 Task: Add a condition where "Privacy Is Ticket has no public comment" in new tickets in your groups.
Action: Mouse moved to (97, 427)
Screenshot: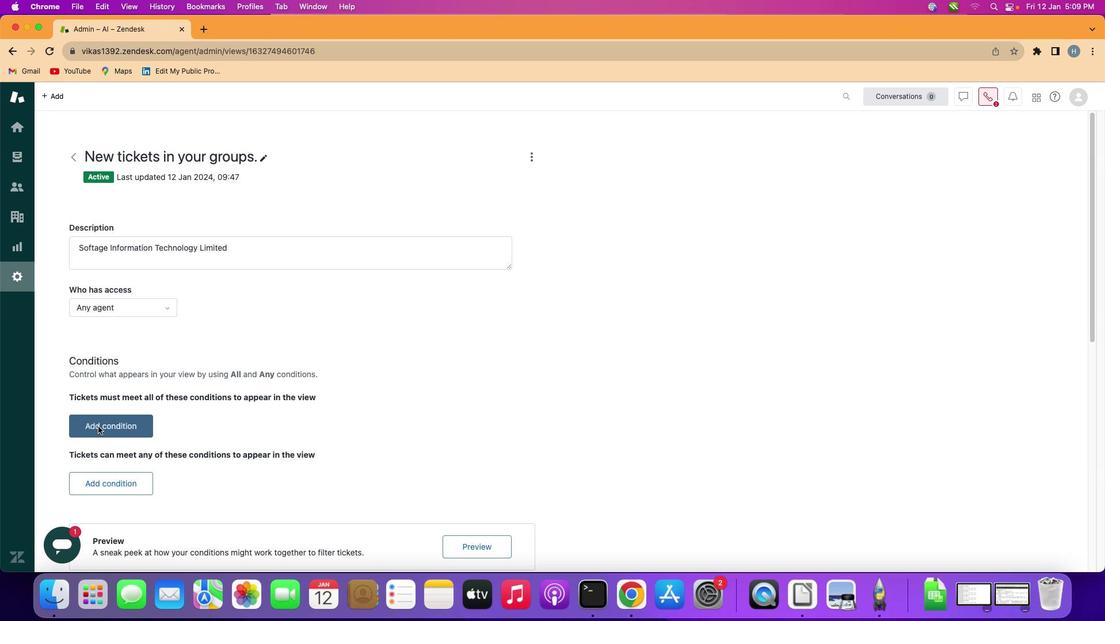 
Action: Mouse pressed left at (97, 427)
Screenshot: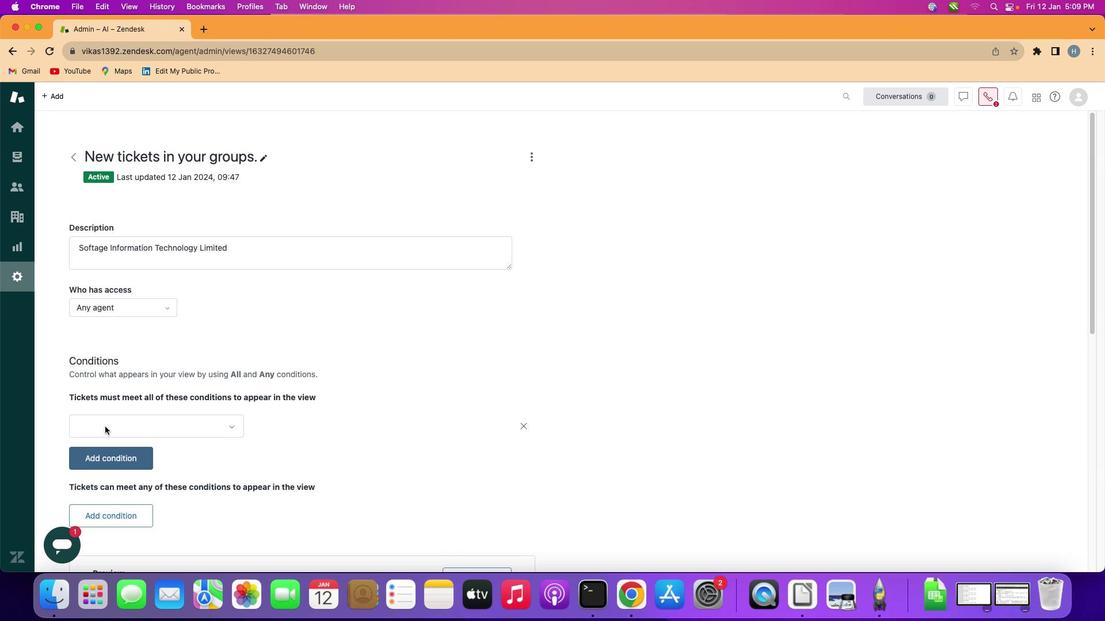 
Action: Mouse moved to (169, 426)
Screenshot: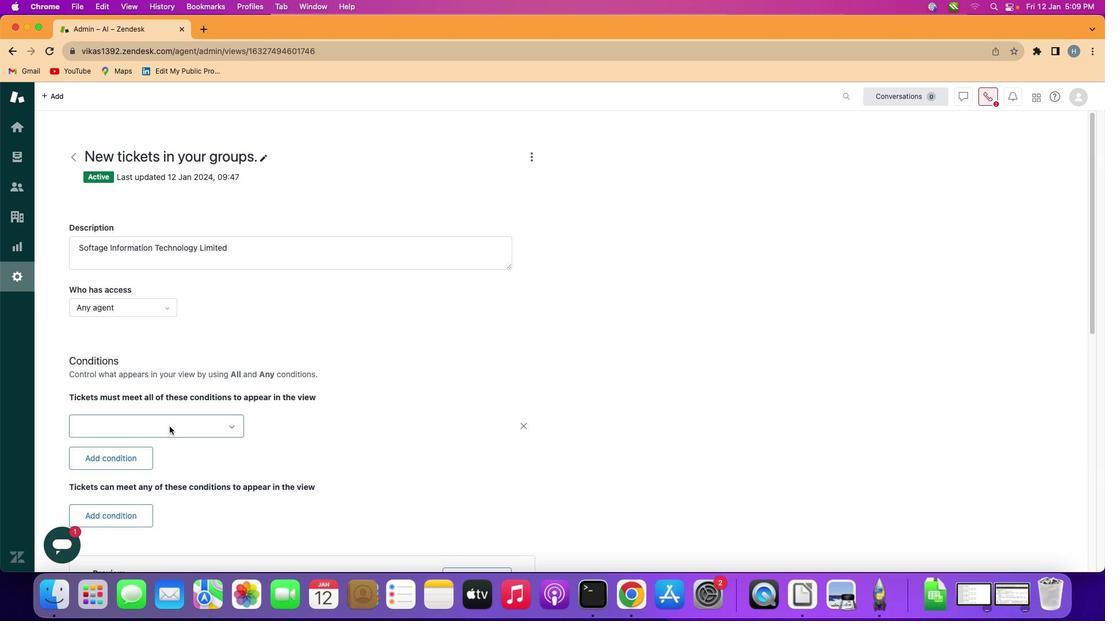 
Action: Mouse pressed left at (169, 426)
Screenshot: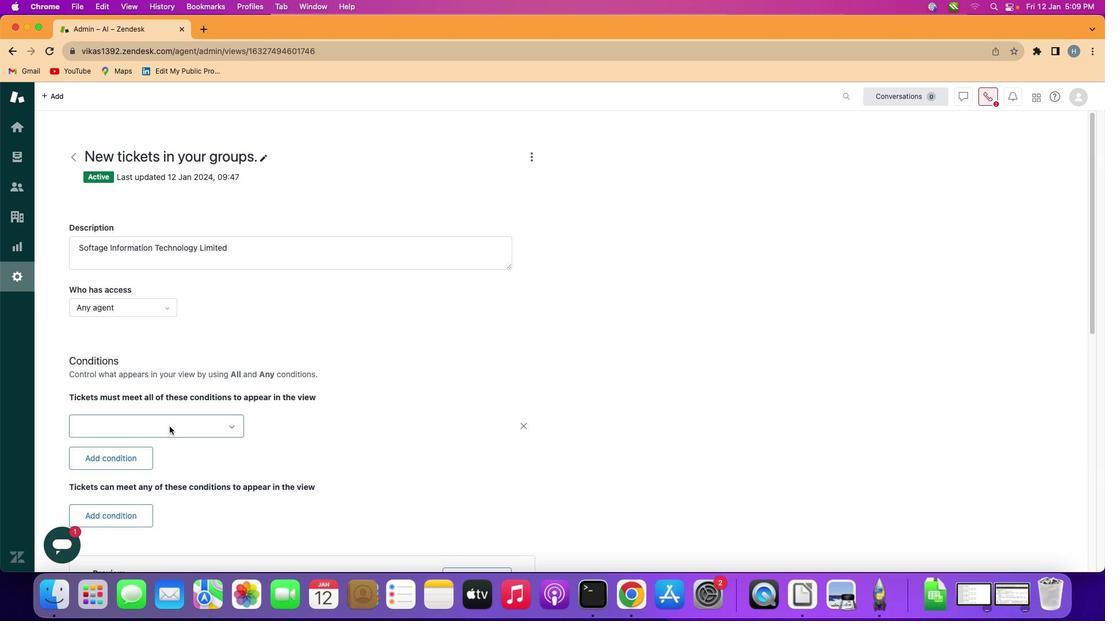 
Action: Mouse moved to (187, 309)
Screenshot: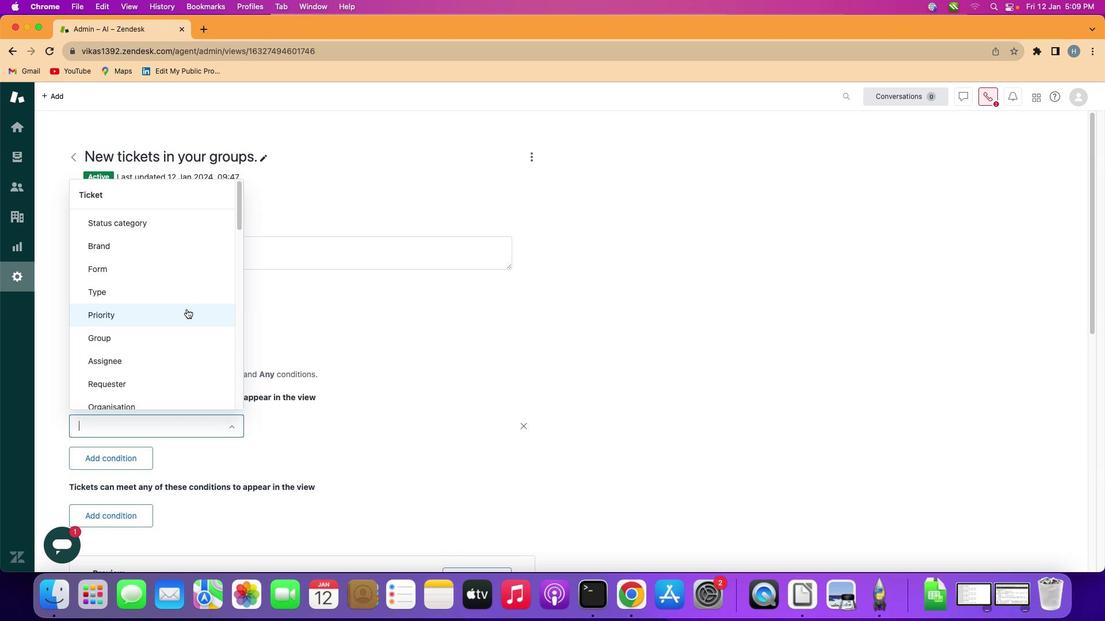 
Action: Mouse scrolled (187, 309) with delta (0, 0)
Screenshot: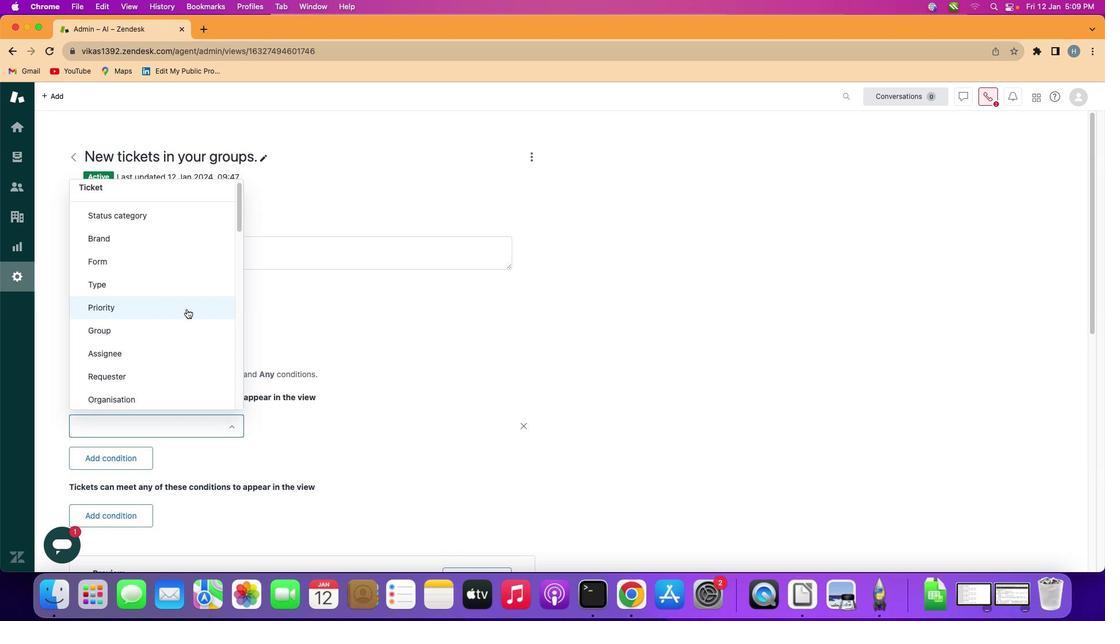 
Action: Mouse scrolled (187, 309) with delta (0, 0)
Screenshot: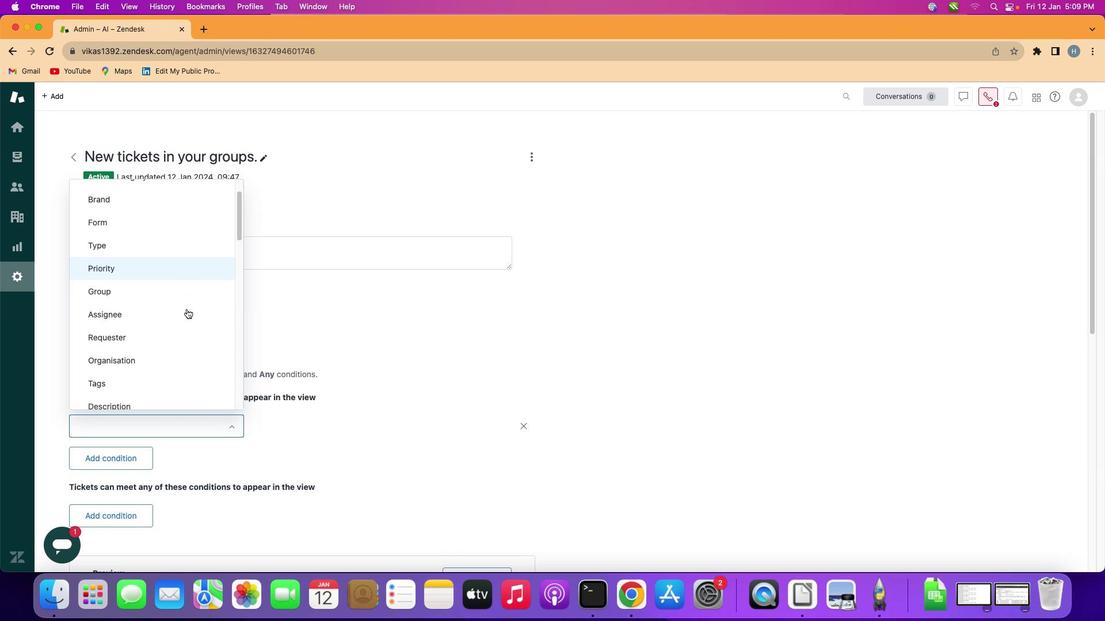 
Action: Mouse scrolled (187, 309) with delta (0, -1)
Screenshot: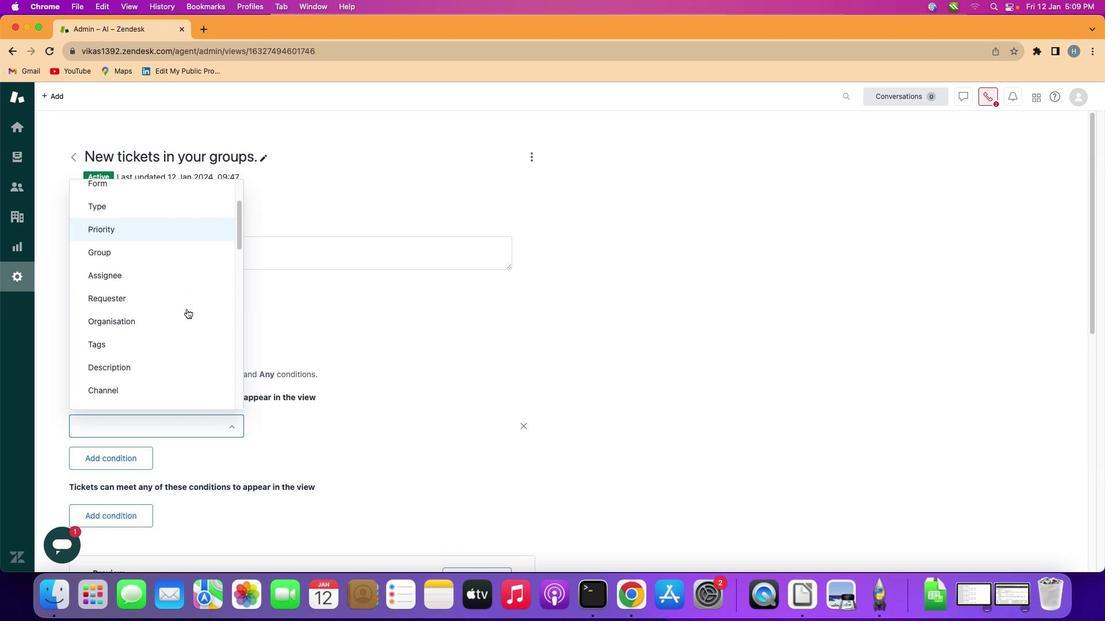 
Action: Mouse scrolled (187, 309) with delta (0, -1)
Screenshot: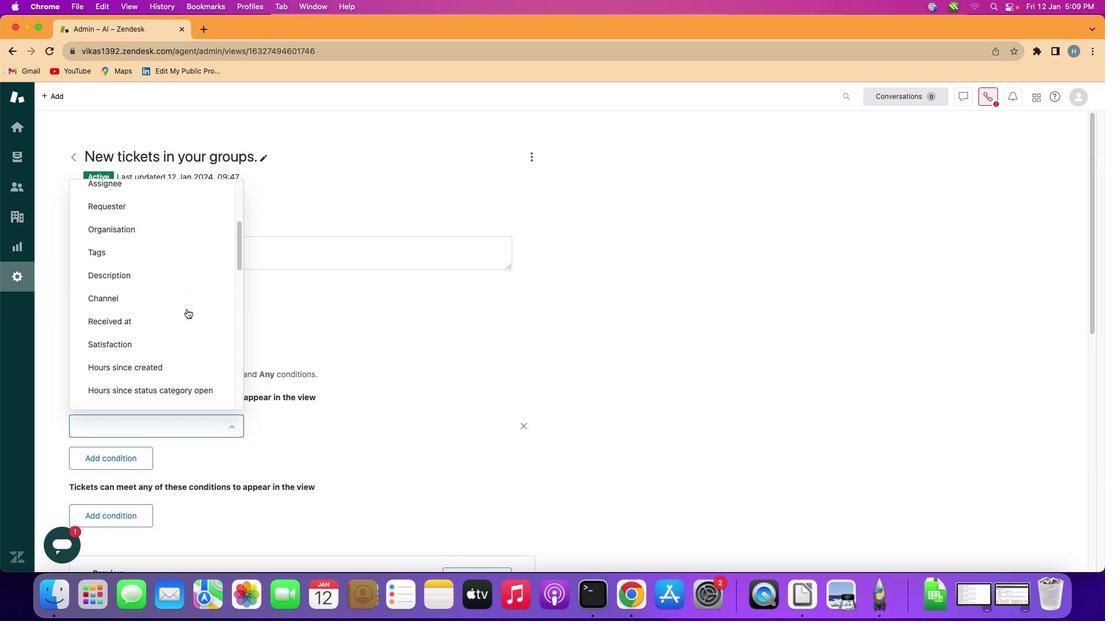 
Action: Mouse scrolled (187, 309) with delta (0, -2)
Screenshot: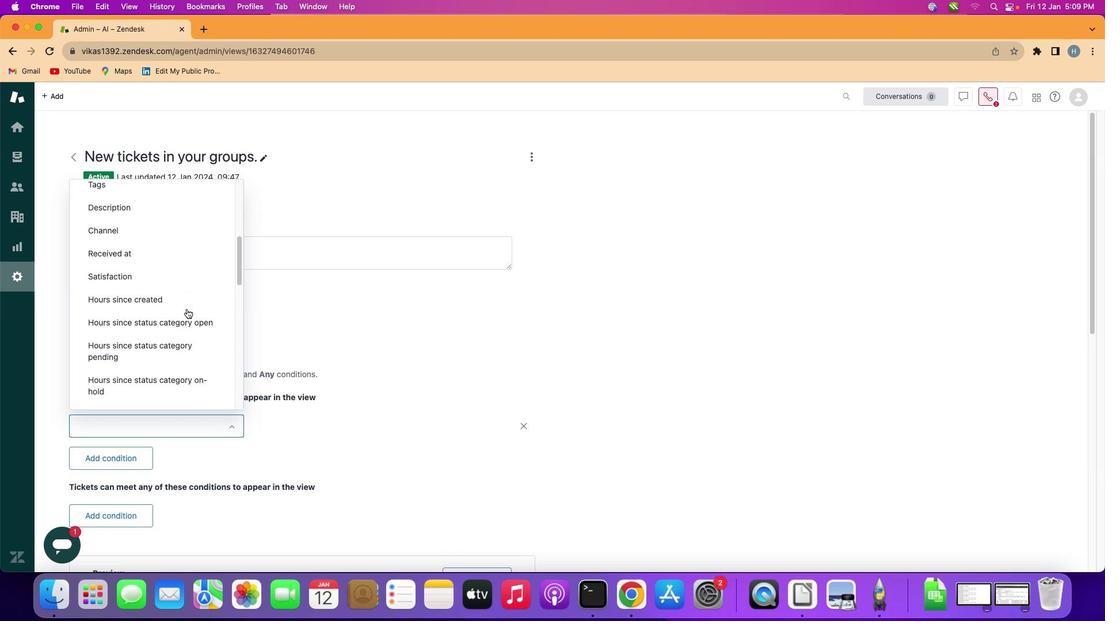 
Action: Mouse moved to (185, 314)
Screenshot: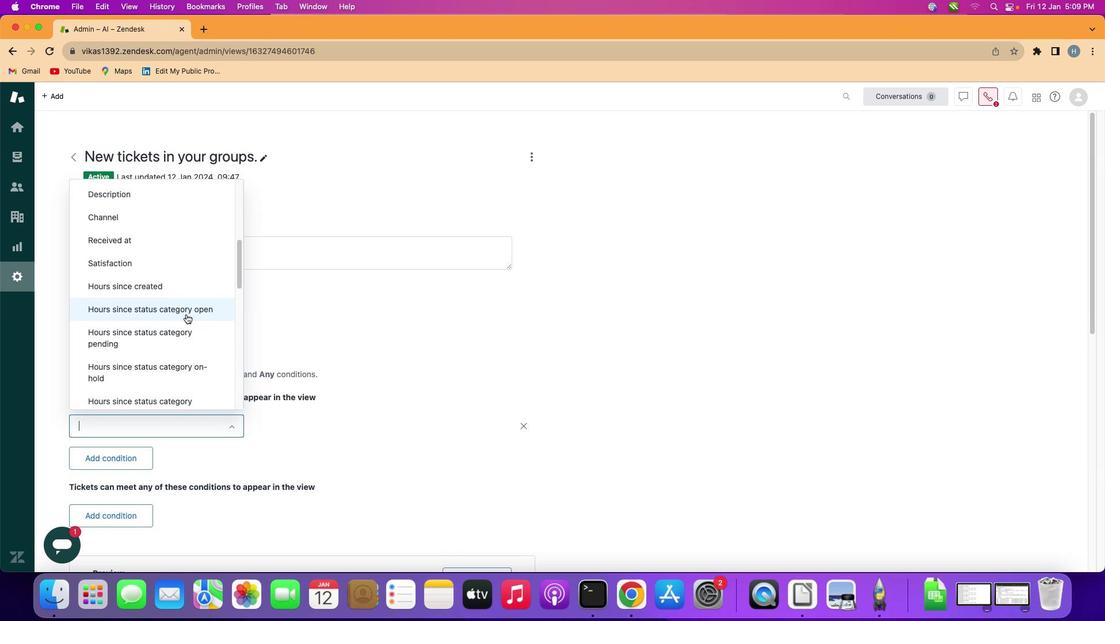 
Action: Mouse scrolled (185, 314) with delta (0, 0)
Screenshot: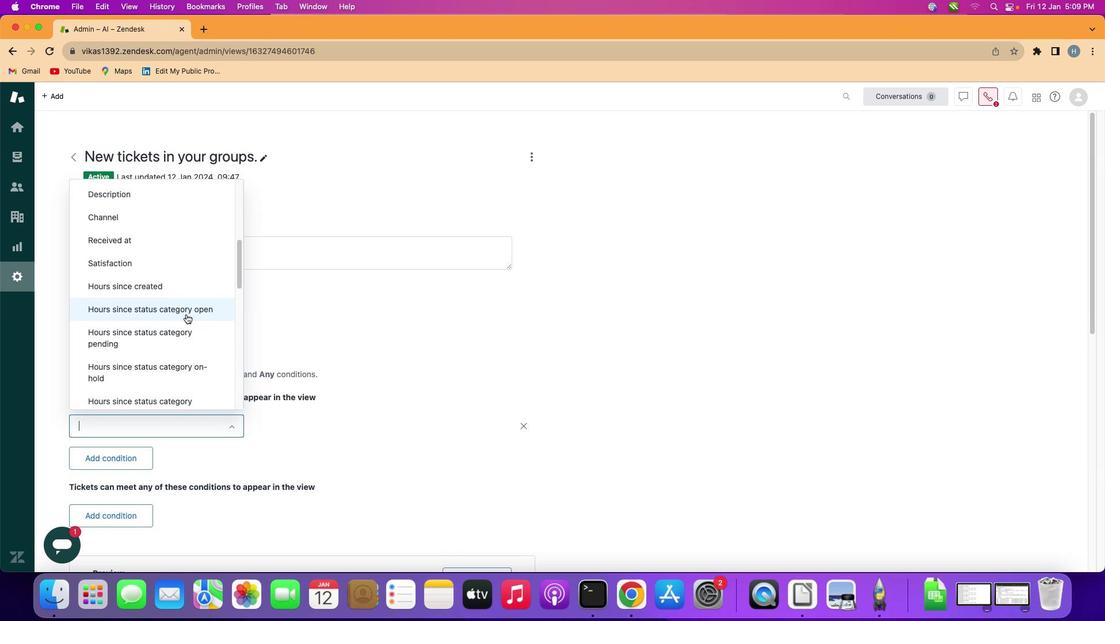 
Action: Mouse scrolled (185, 314) with delta (0, 0)
Screenshot: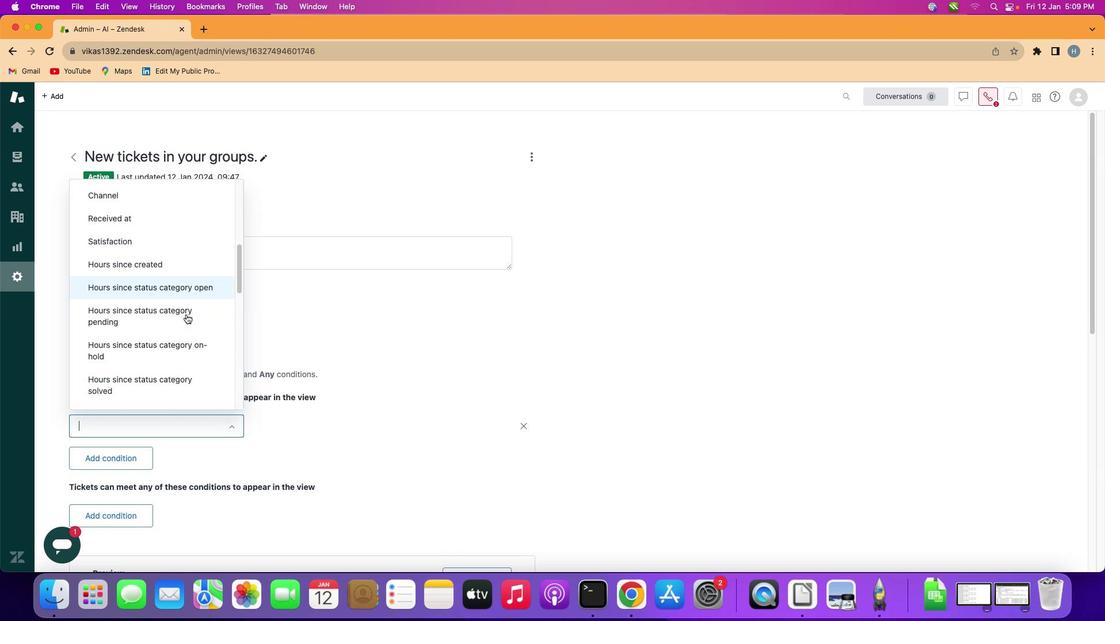 
Action: Mouse scrolled (185, 314) with delta (0, 0)
Screenshot: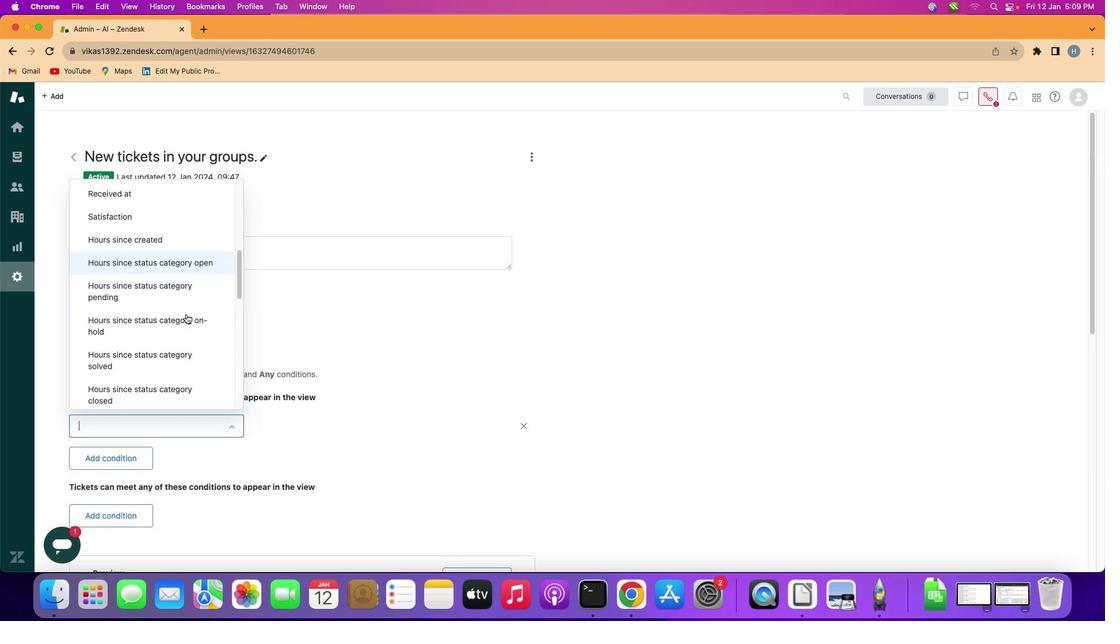 
Action: Mouse scrolled (185, 314) with delta (0, -1)
Screenshot: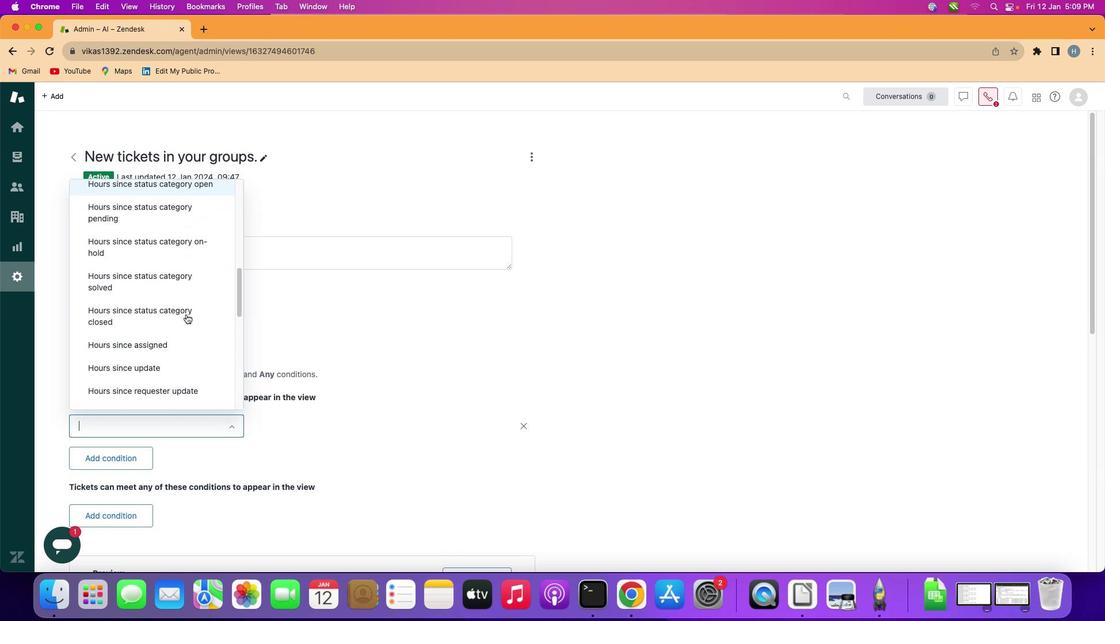 
Action: Mouse scrolled (185, 314) with delta (0, -1)
Screenshot: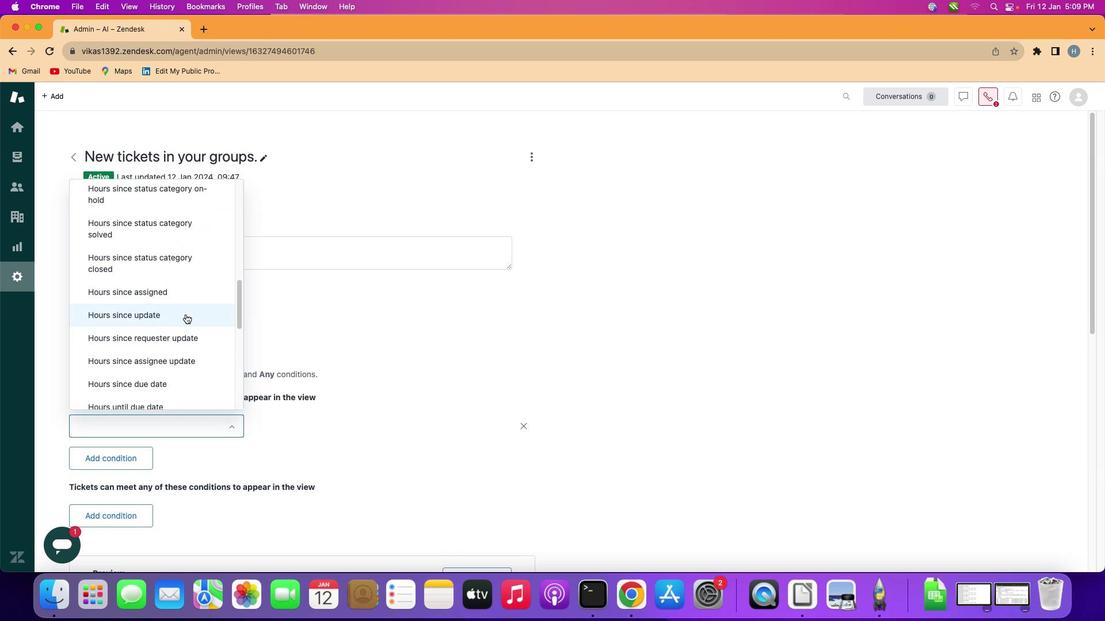 
Action: Mouse moved to (185, 314)
Screenshot: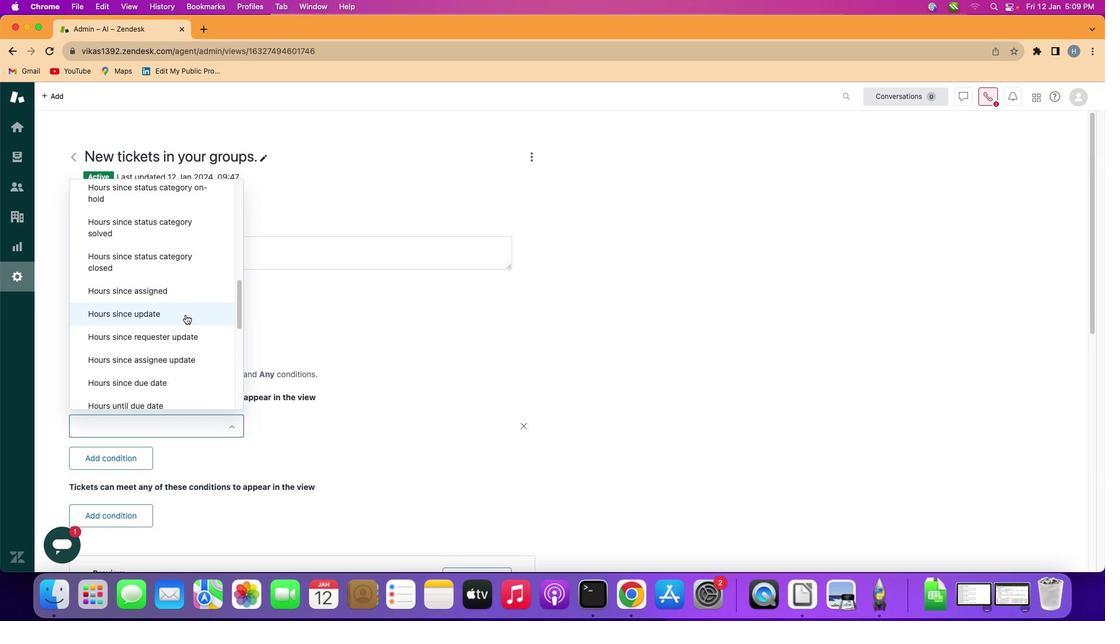 
Action: Mouse scrolled (185, 314) with delta (0, 0)
Screenshot: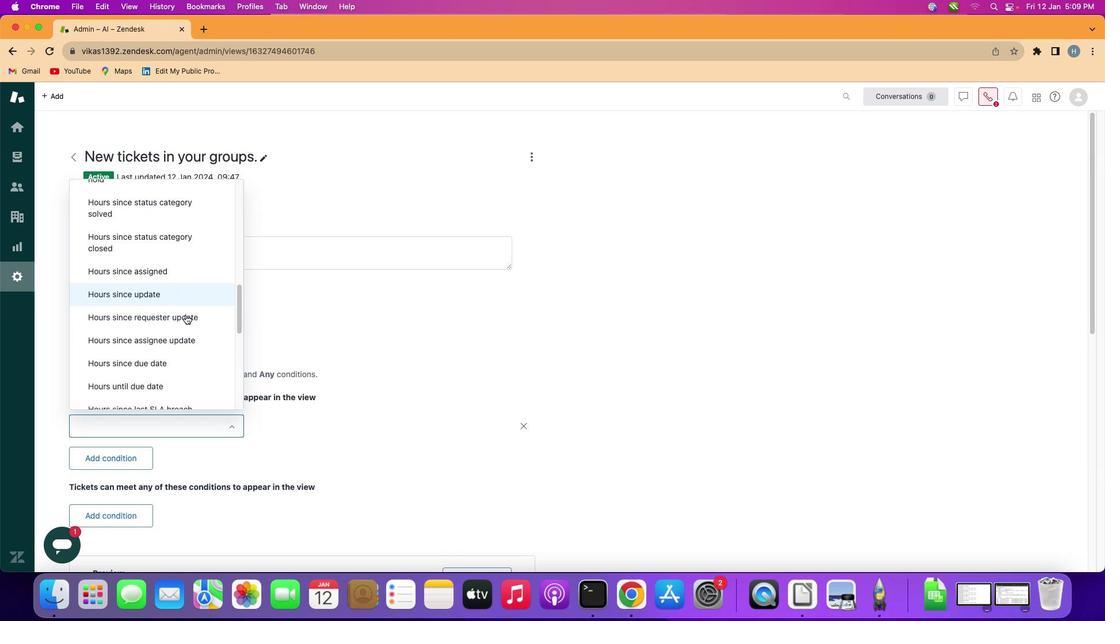 
Action: Mouse moved to (185, 315)
Screenshot: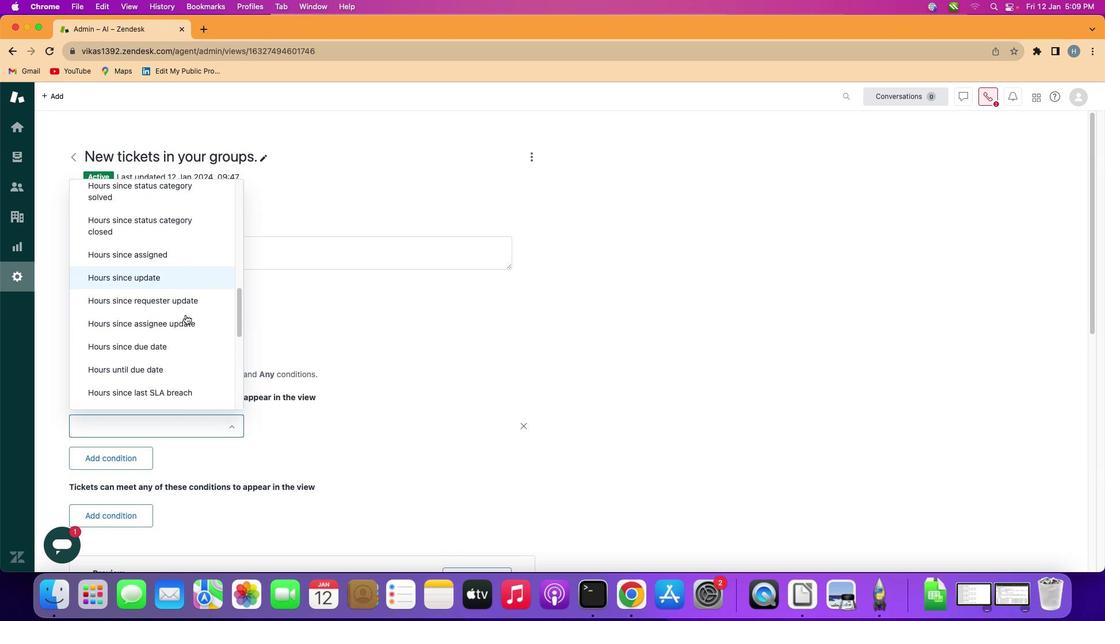 
Action: Mouse scrolled (185, 315) with delta (0, 0)
Screenshot: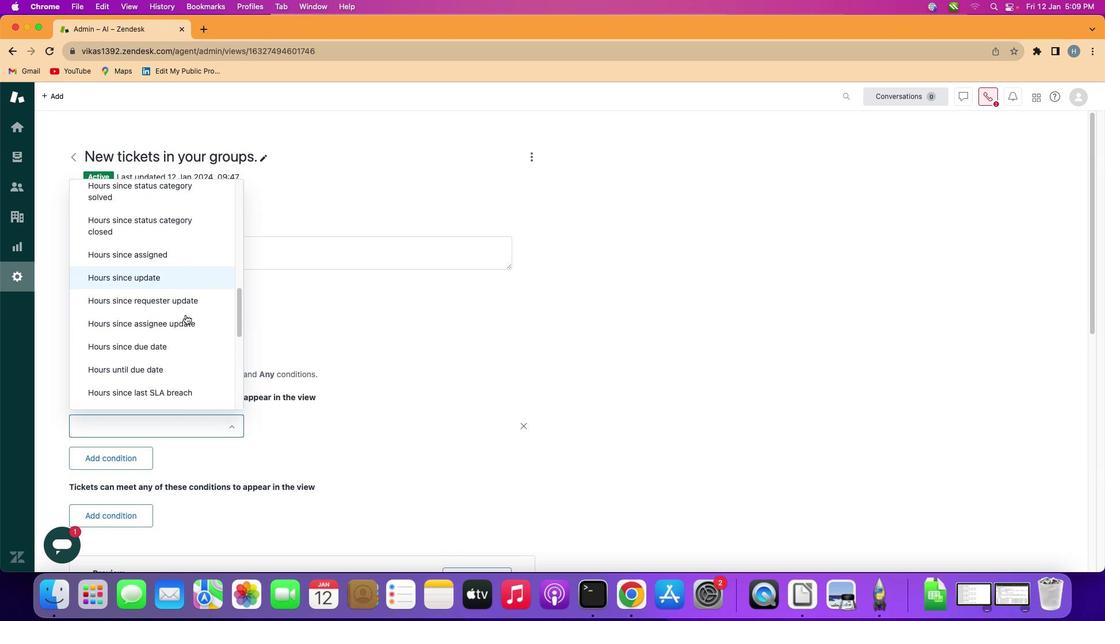 
Action: Mouse scrolled (185, 315) with delta (0, -1)
Screenshot: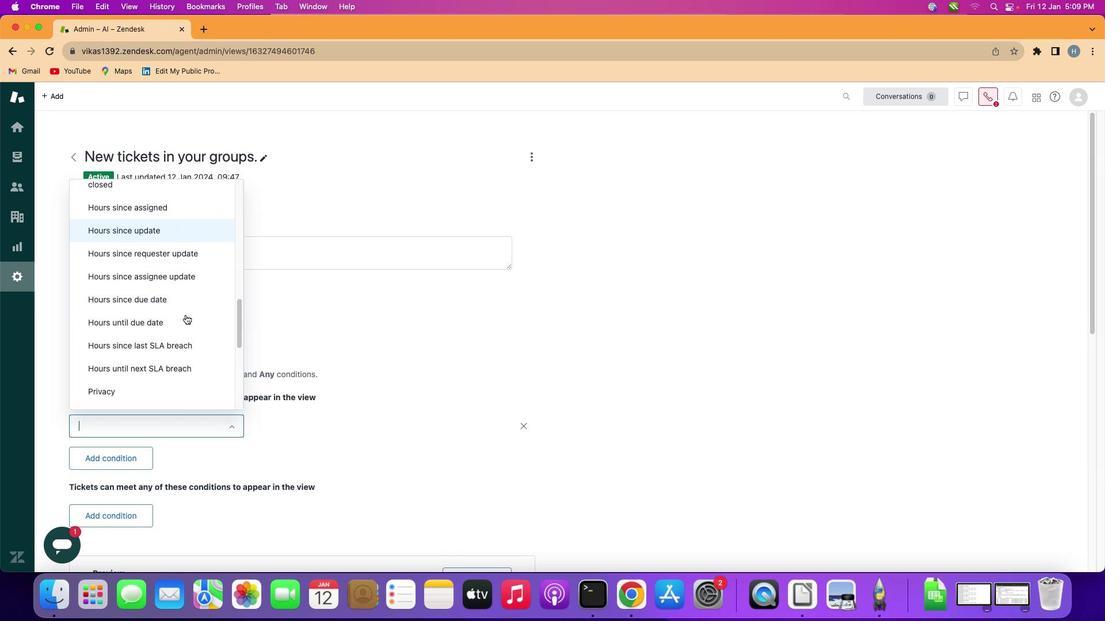 
Action: Mouse scrolled (185, 315) with delta (0, -1)
Screenshot: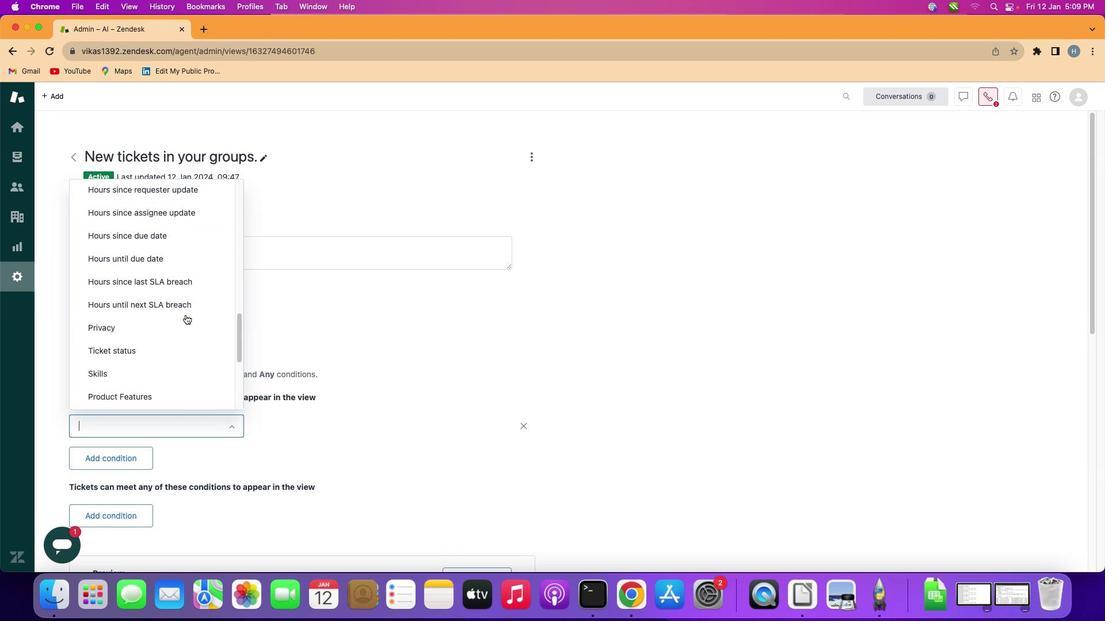 
Action: Mouse scrolled (185, 315) with delta (0, -1)
Screenshot: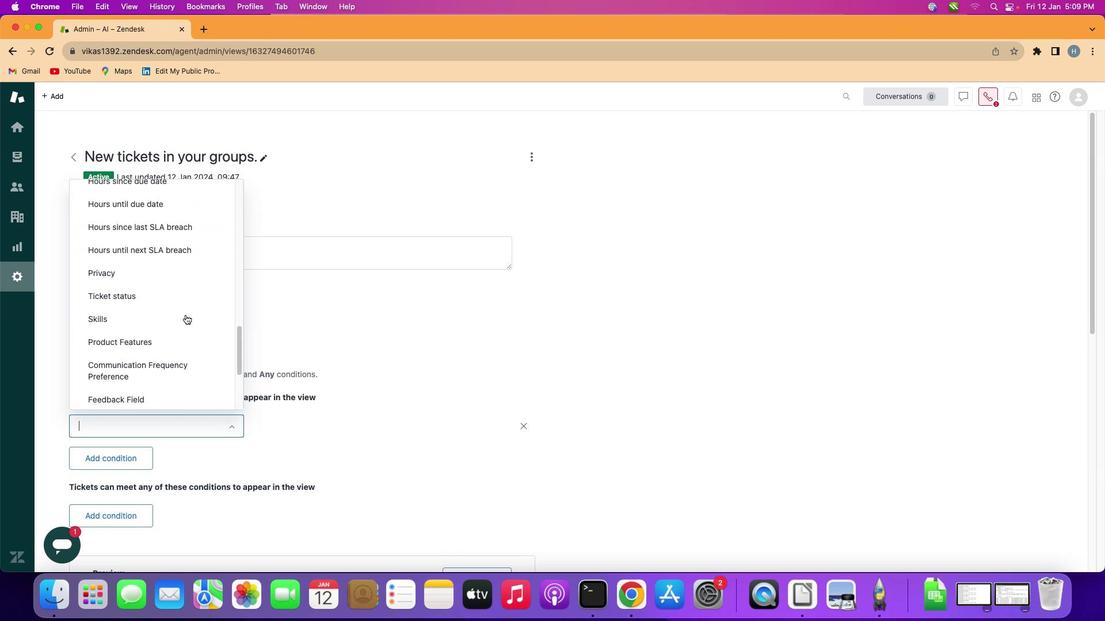 
Action: Mouse moved to (191, 275)
Screenshot: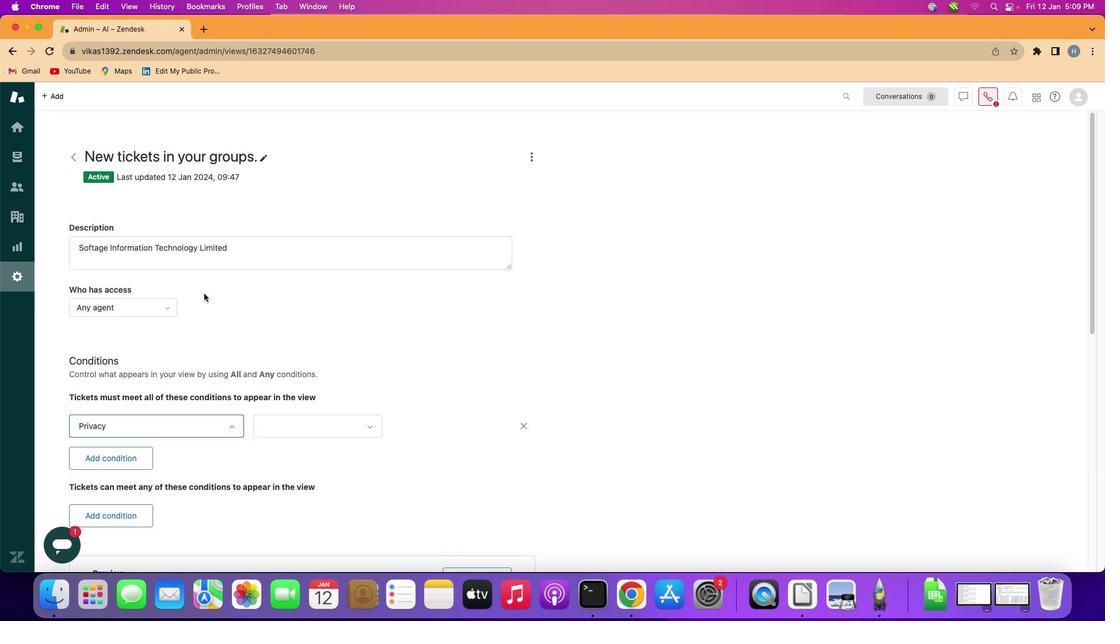 
Action: Mouse pressed left at (191, 275)
Screenshot: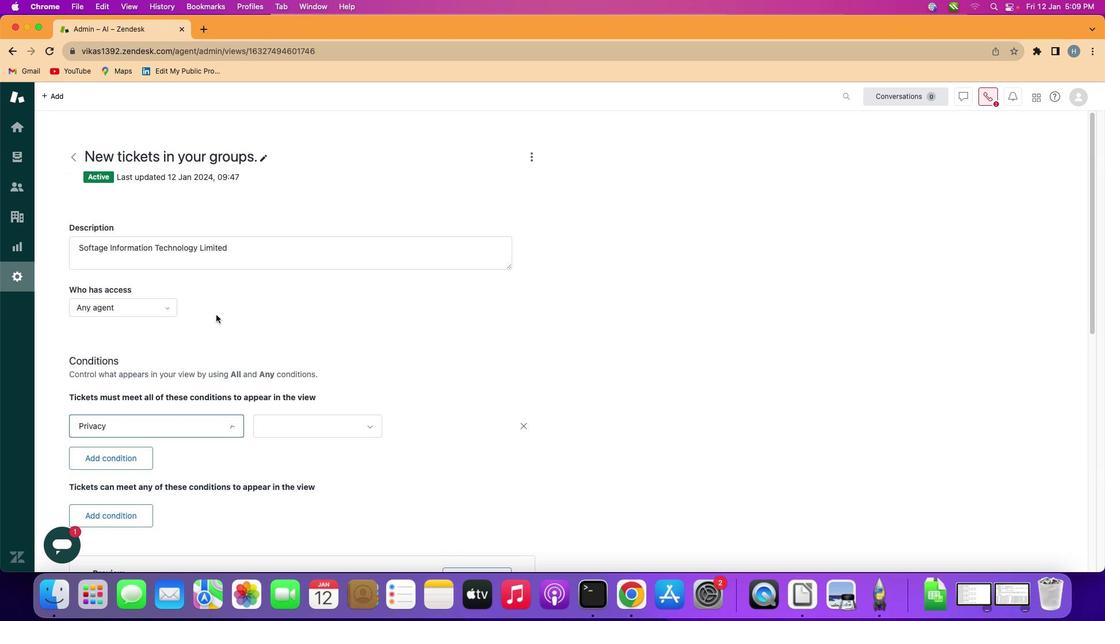 
Action: Mouse moved to (308, 430)
Screenshot: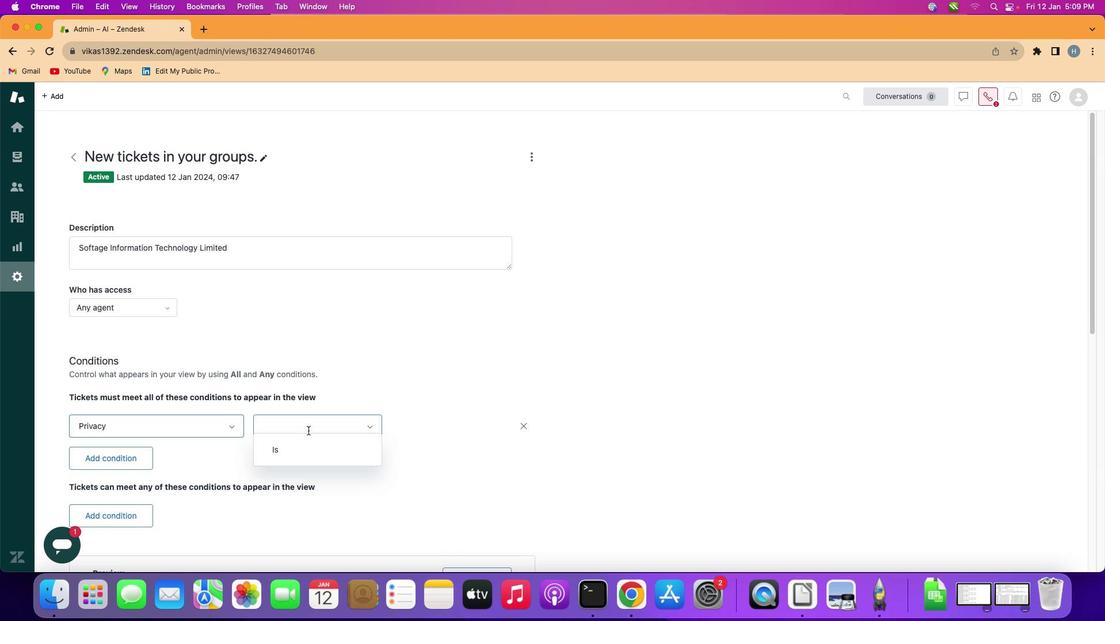 
Action: Mouse pressed left at (308, 430)
Screenshot: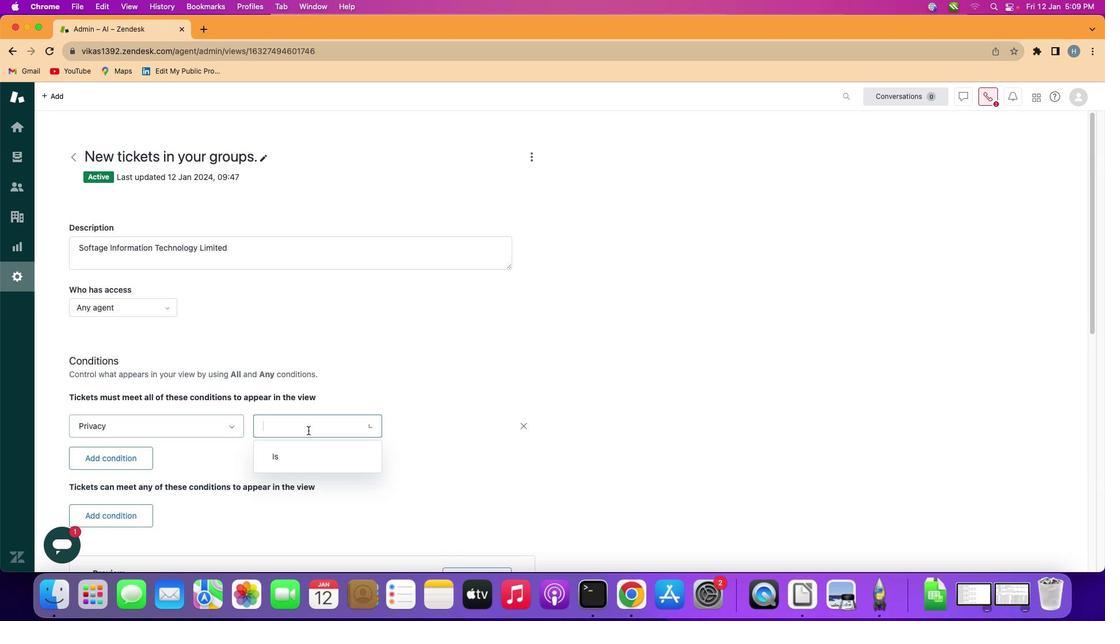 
Action: Mouse moved to (314, 457)
Screenshot: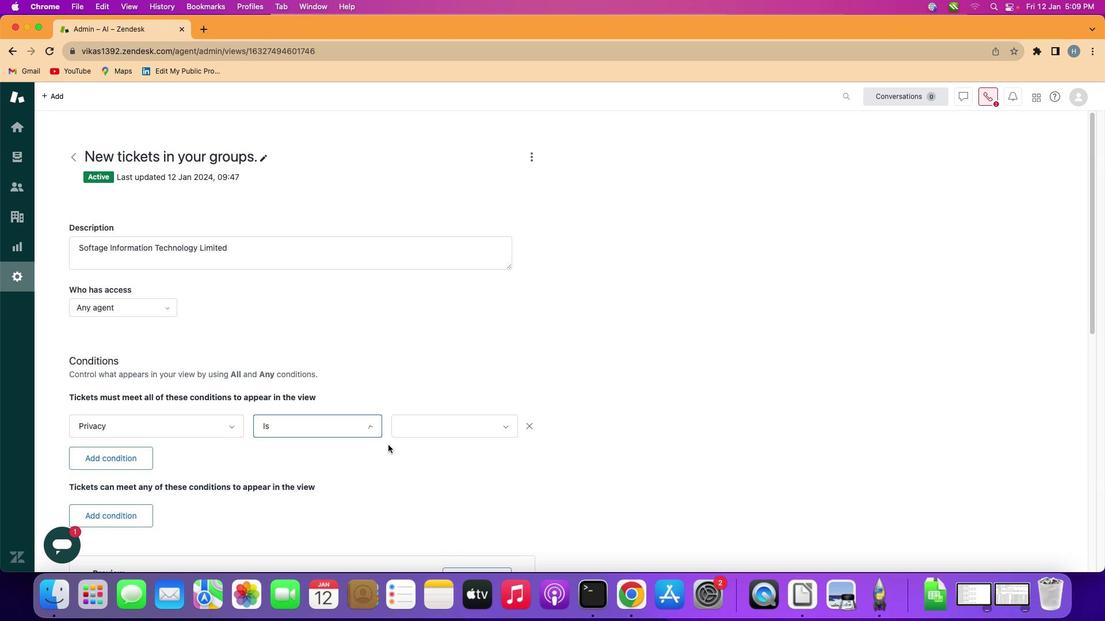 
Action: Mouse pressed left at (314, 457)
Screenshot: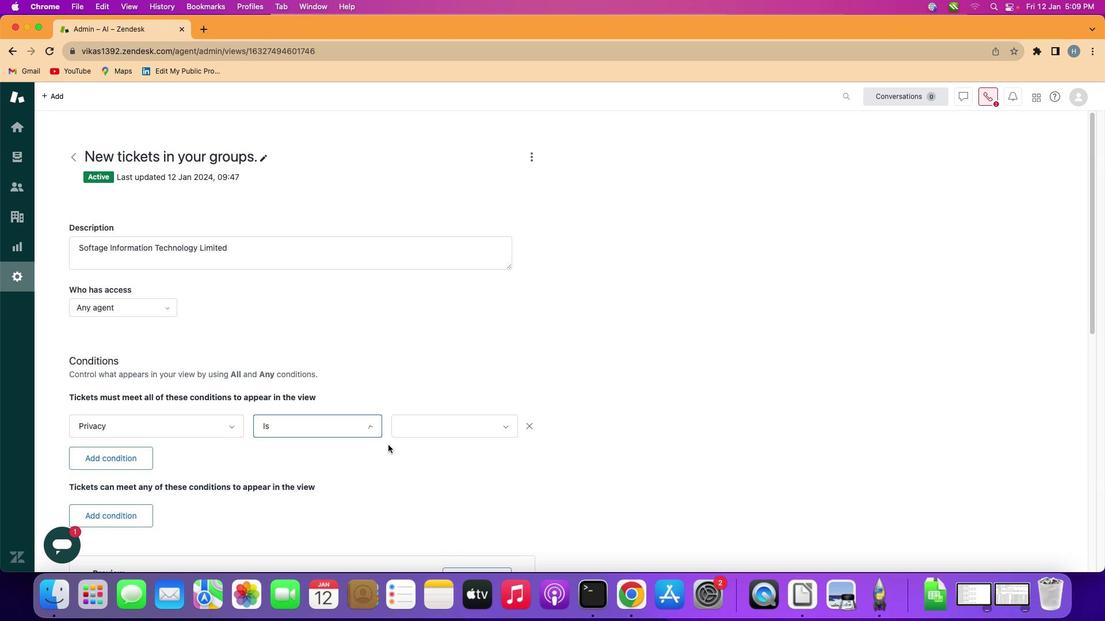 
Action: Mouse moved to (442, 428)
Screenshot: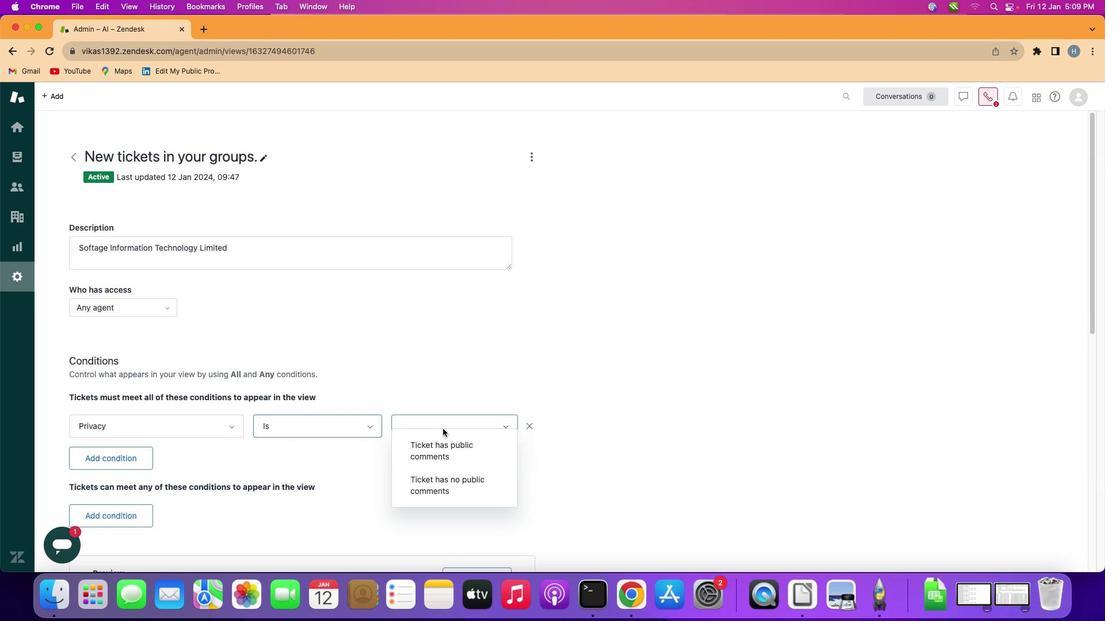 
Action: Mouse pressed left at (442, 428)
Screenshot: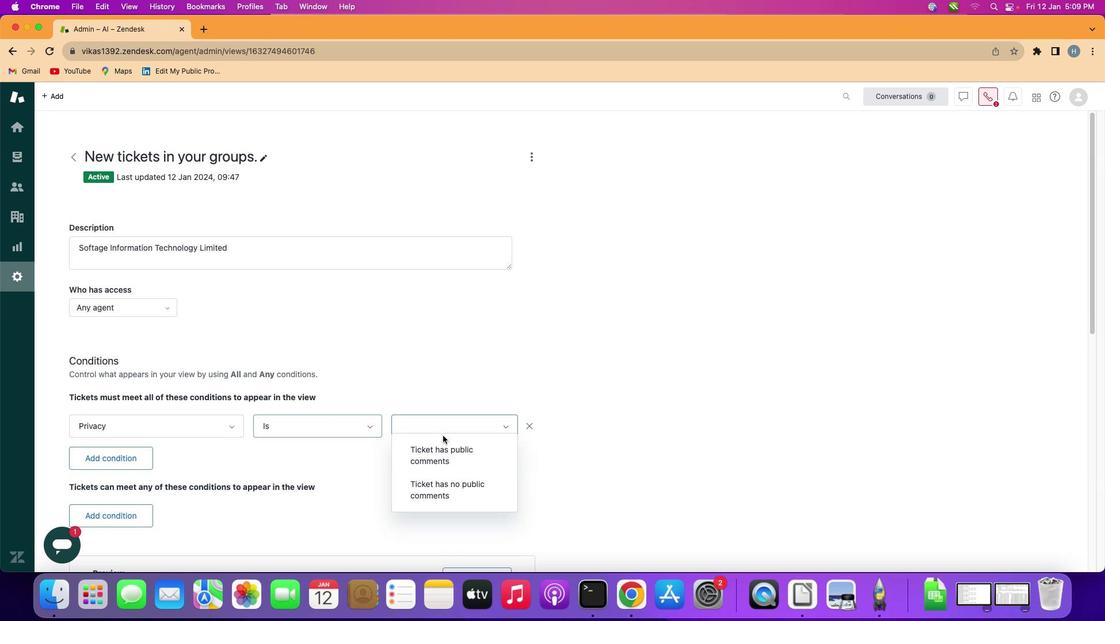 
Action: Mouse moved to (435, 493)
Screenshot: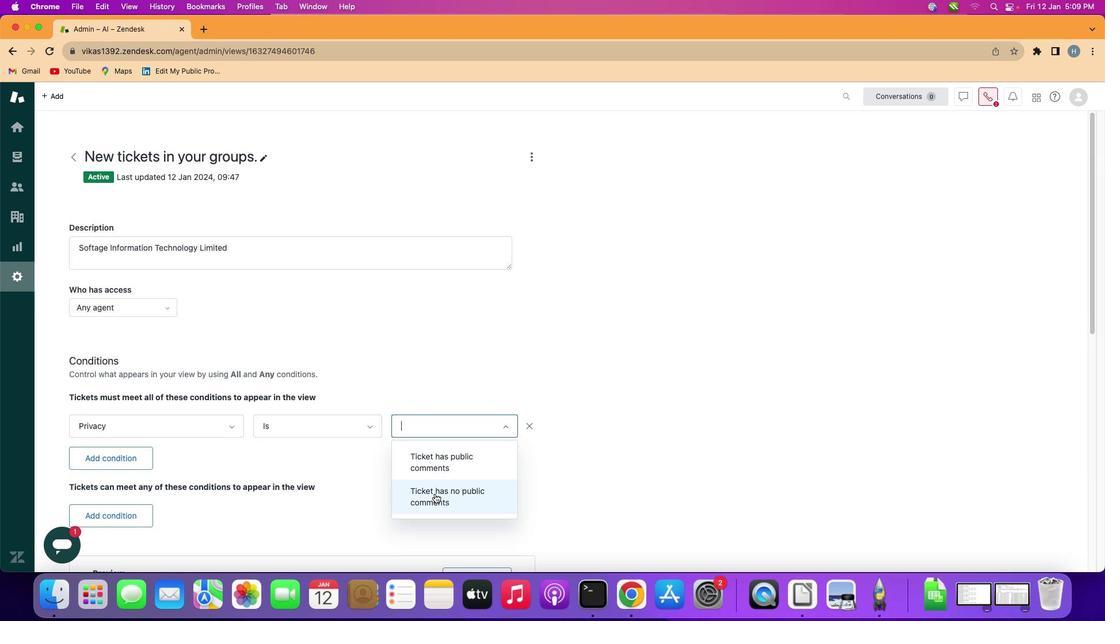 
Action: Mouse pressed left at (435, 493)
Screenshot: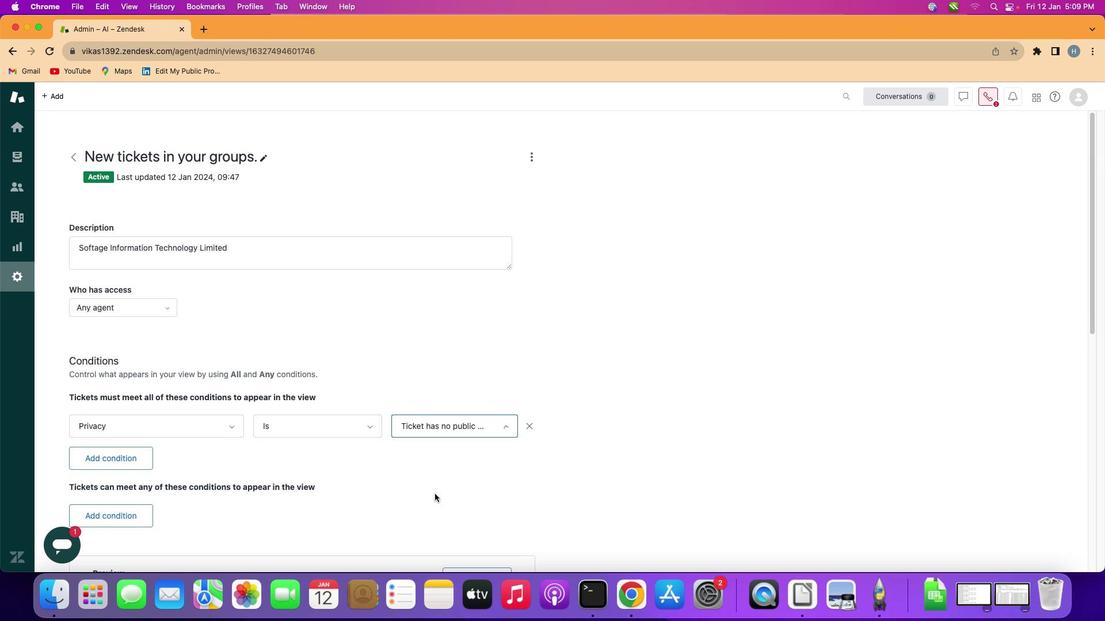 
